 Task: Find the cross product of the vectors {1, 0, 0} and {0, 1, 0} in 3D space.
Action: Mouse moved to (1059, 68)
Screenshot: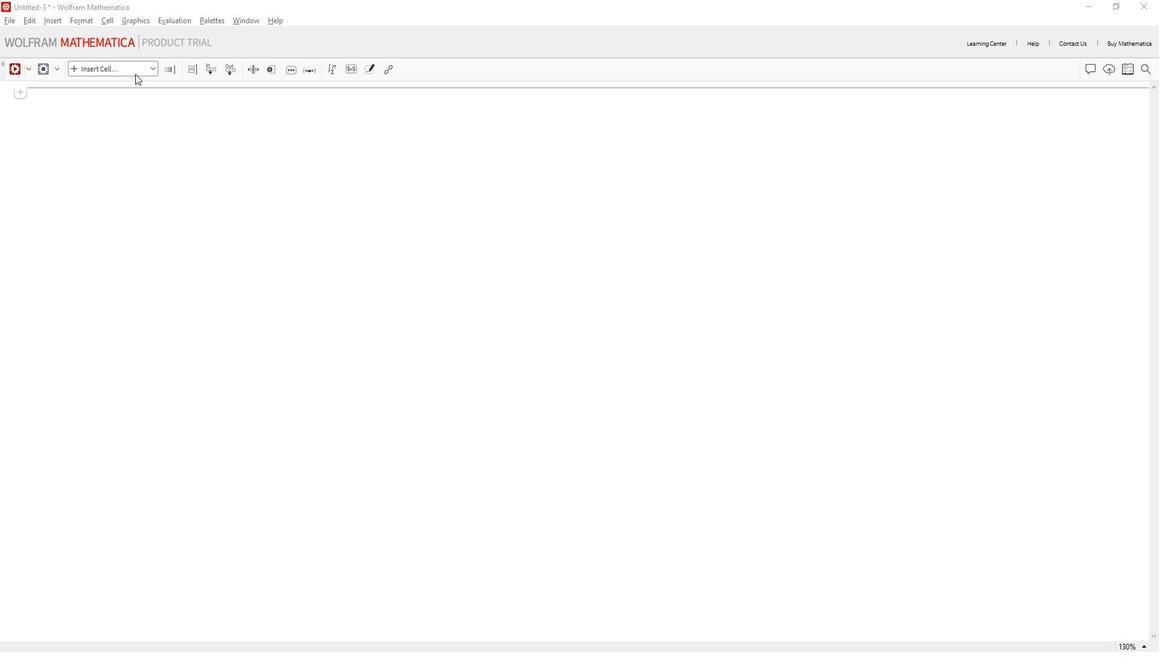 
Action: Mouse pressed left at (1059, 68)
Screenshot: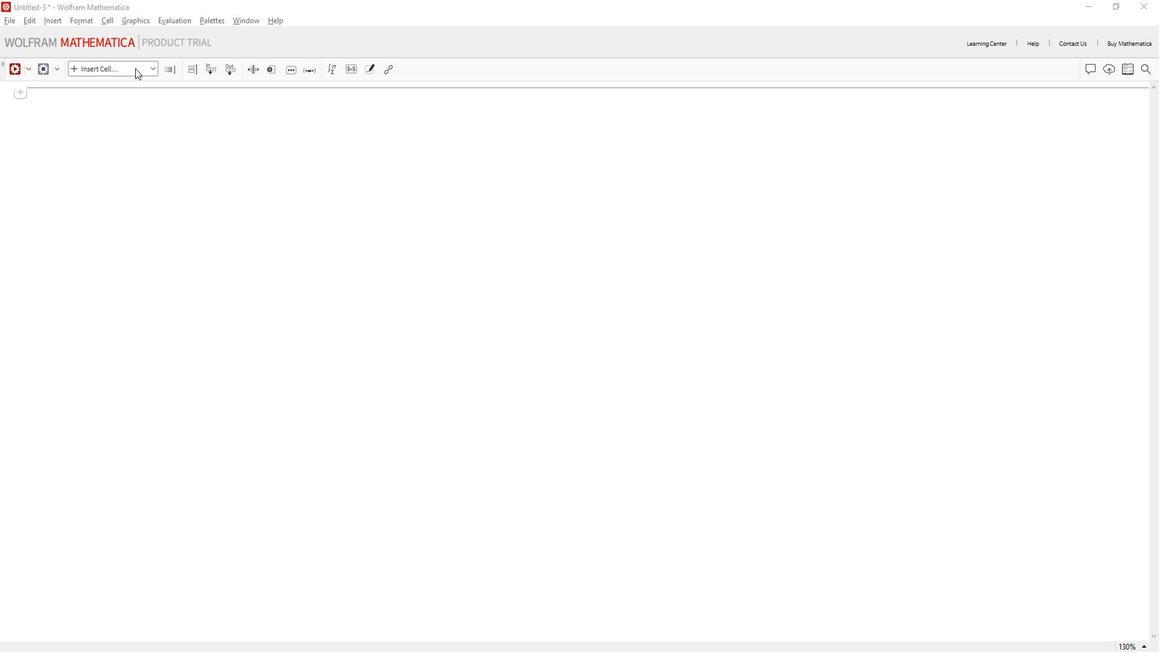 
Action: Mouse moved to (1044, 88)
Screenshot: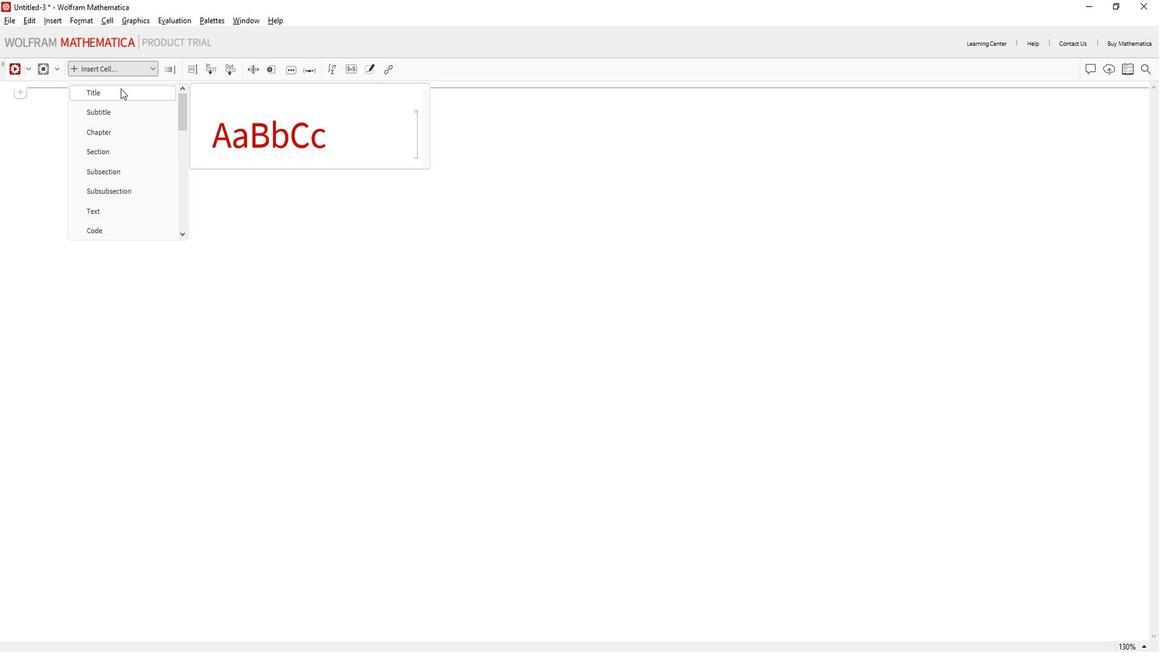 
Action: Mouse pressed left at (1044, 88)
Screenshot: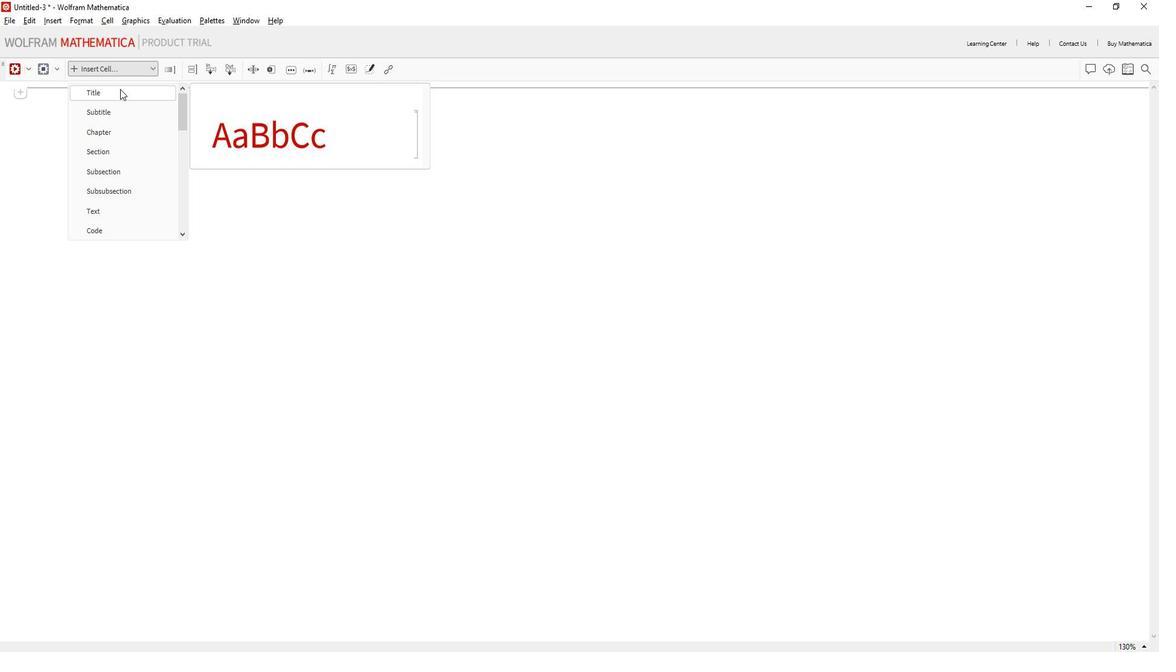 
Action: Key pressed <Key.shift>Fine<Key.space><Key.backspace><Key.backspace>d<Key.space>the<Key.space>cross<Key.space>product<Key.space>of<Key.space>the<Key.space>vectors<Key.shift_r>{1,<Key.space>0,<Key.space>0<Key.shift_r>}<Key.space>and<Key.shift_r>{0,<Key.space>1,<Key.space>0<Key.shift_r>}
Screenshot: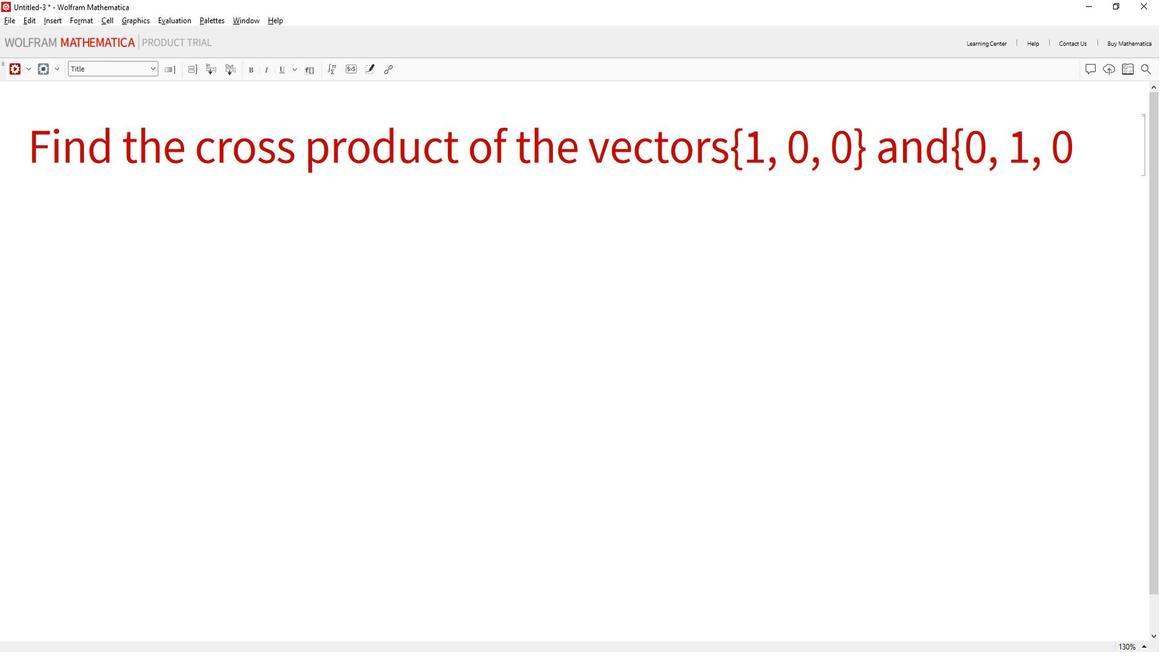 
Action: Mouse moved to (1032, 217)
Screenshot: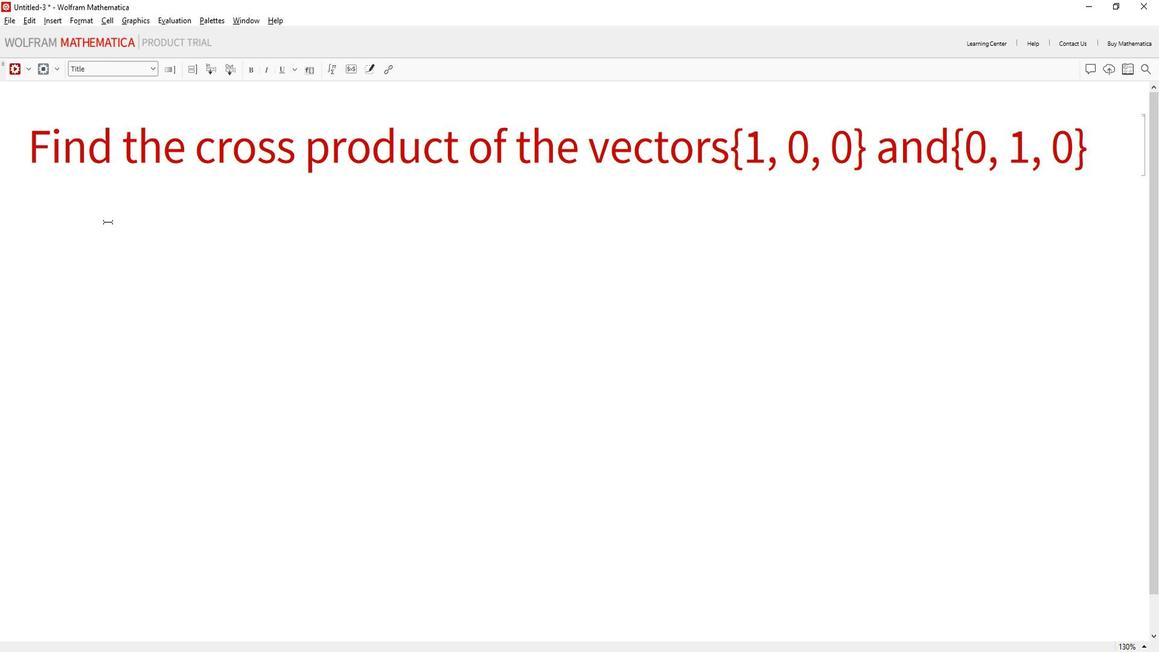
Action: Mouse pressed left at (1032, 217)
Screenshot: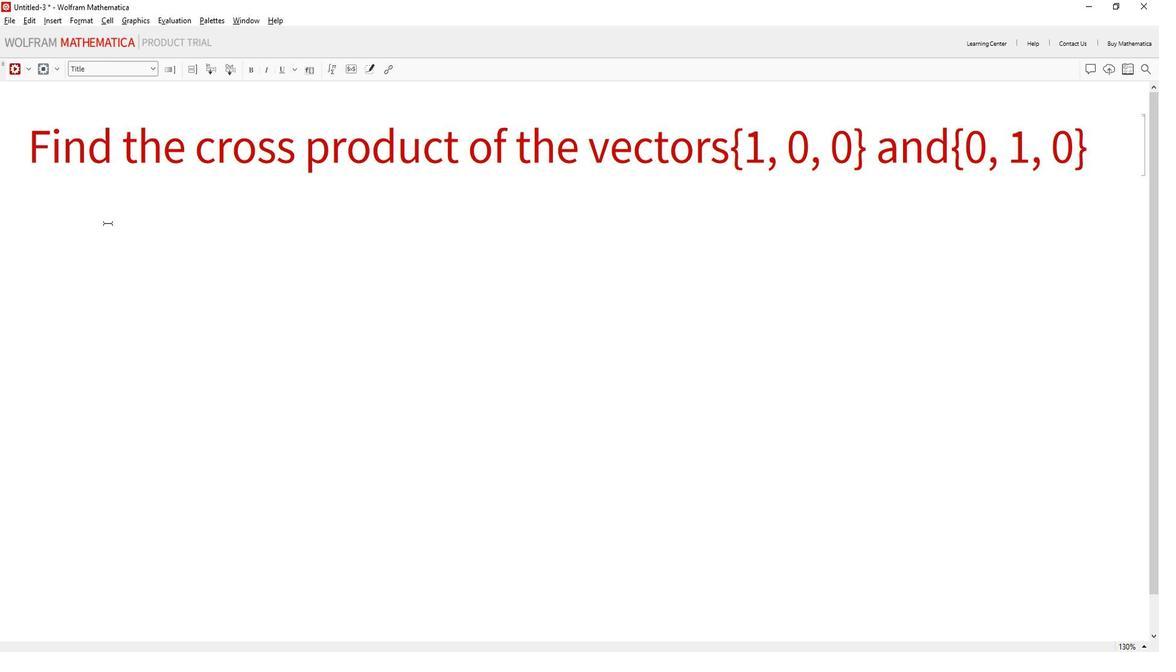 
Action: Mouse moved to (1037, 73)
Screenshot: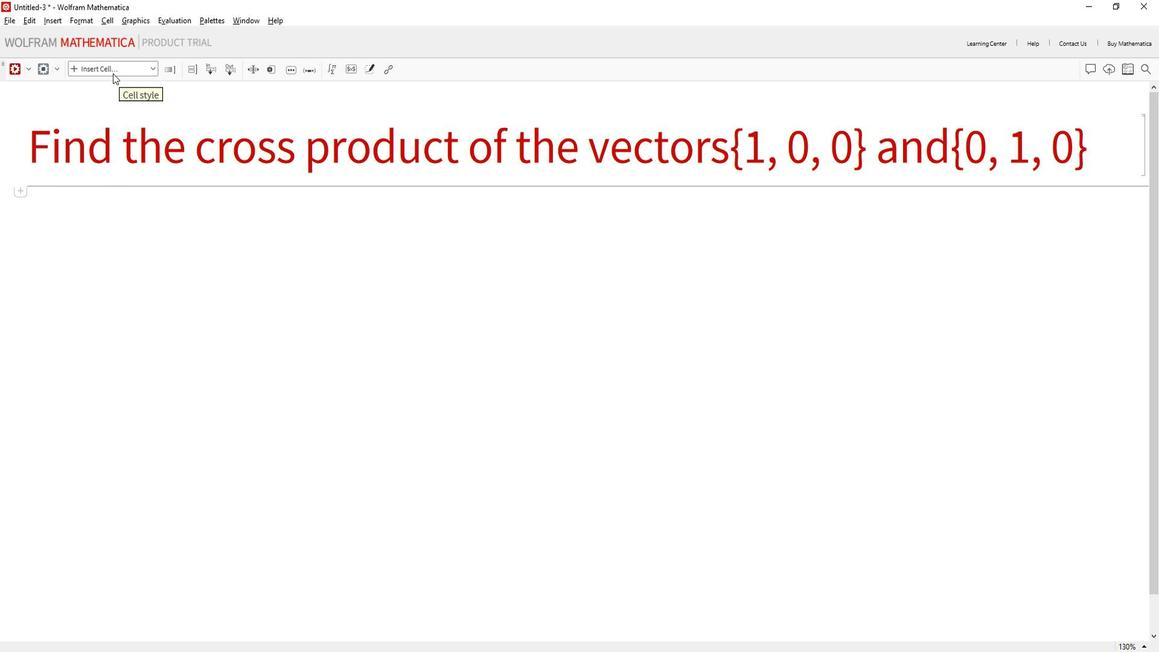
Action: Mouse pressed left at (1037, 73)
Screenshot: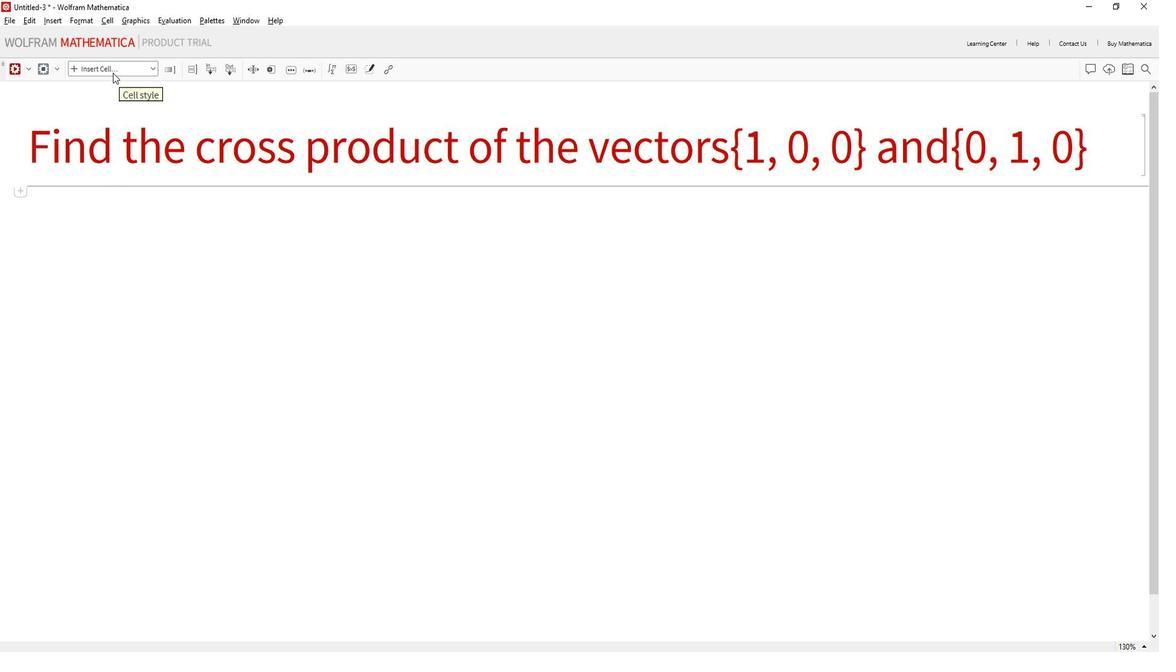 
Action: Mouse moved to (1022, 224)
Screenshot: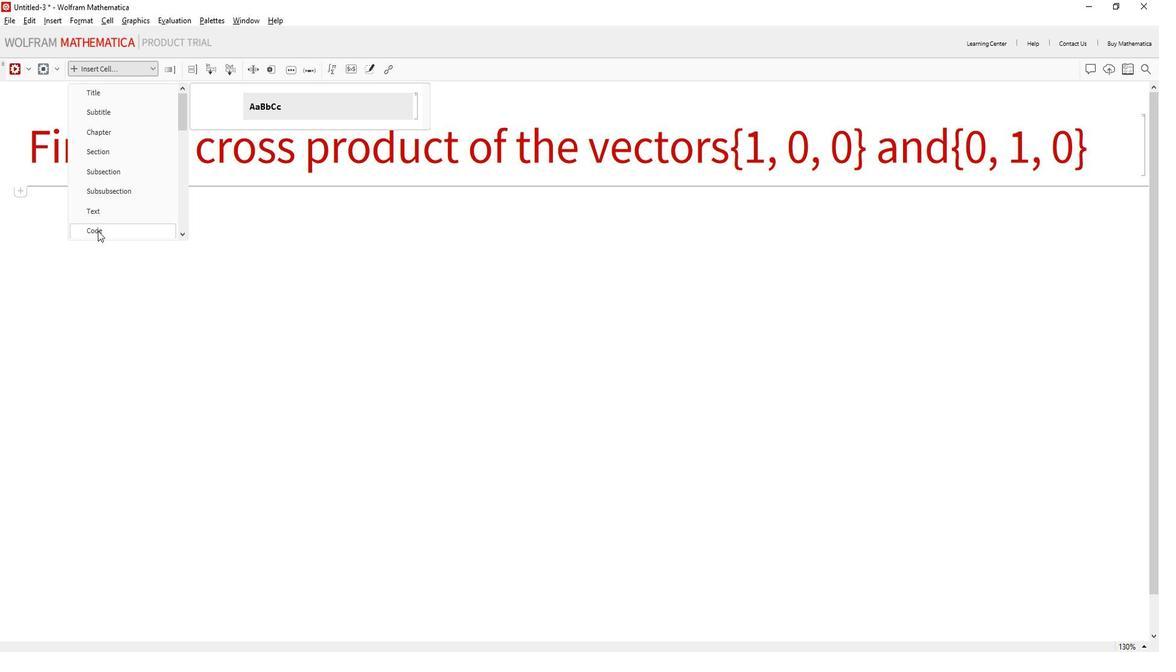 
Action: Mouse pressed left at (1022, 224)
Screenshot: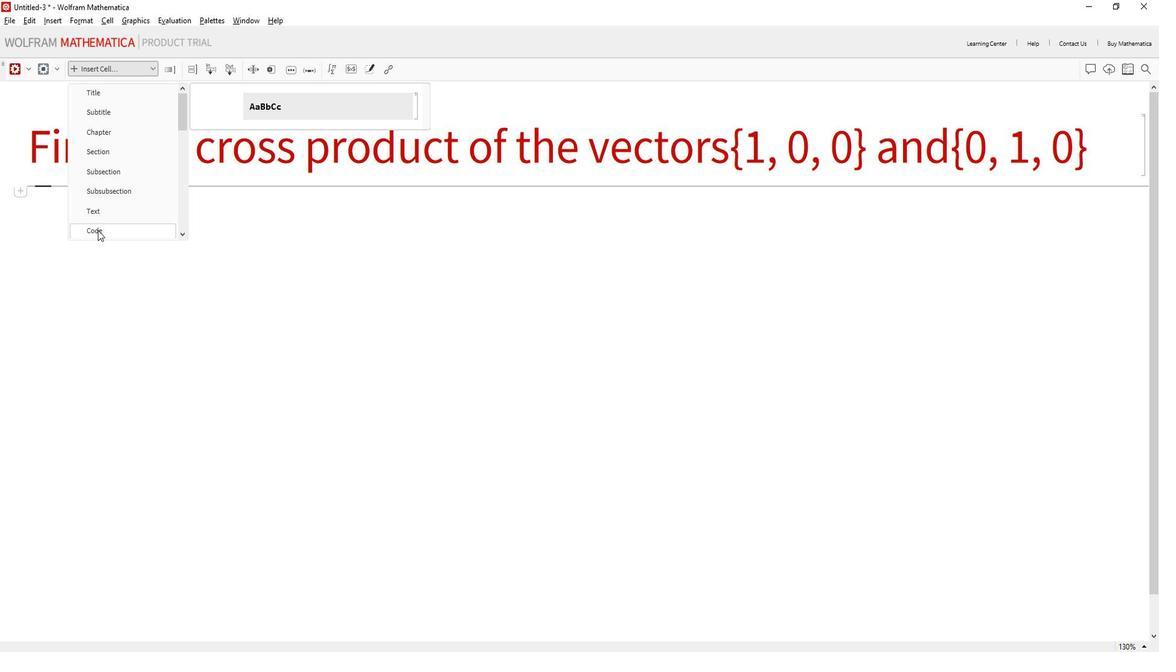 
Action: Mouse moved to (855, 288)
Screenshot: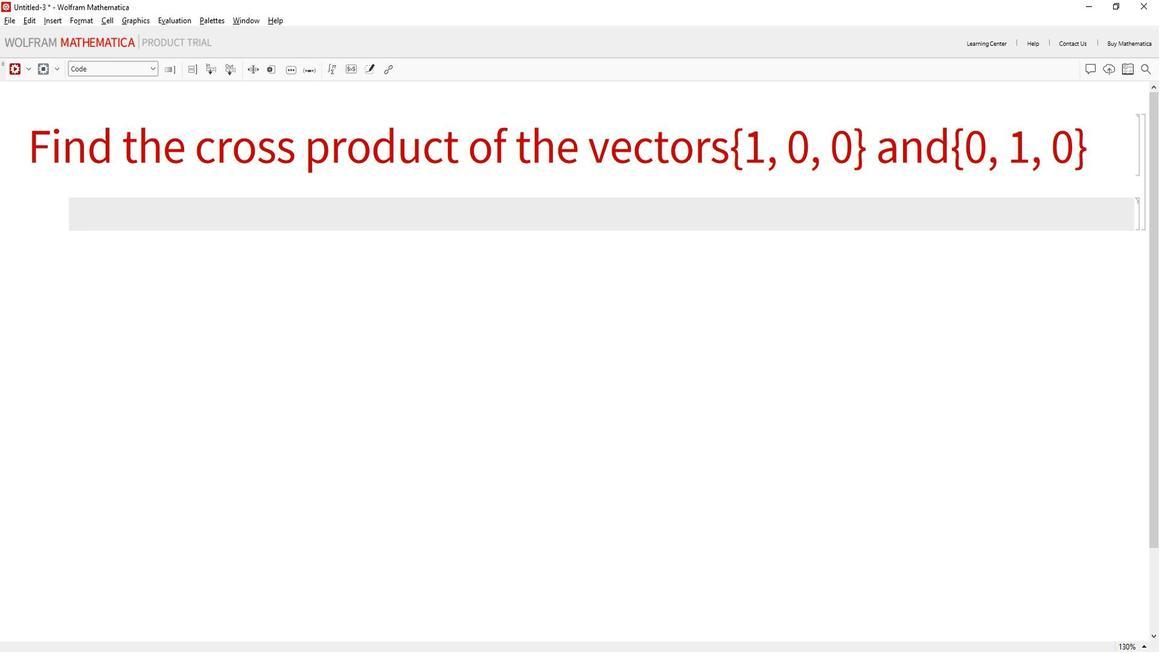 
Action: Mouse pressed left at (855, 288)
Screenshot: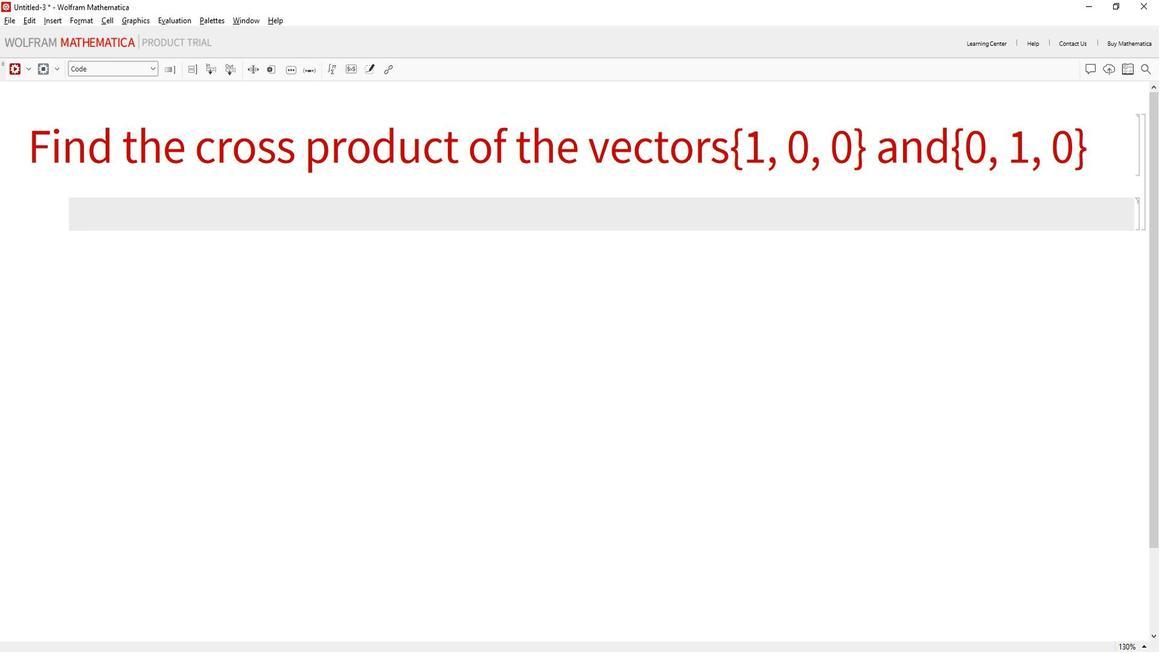 
Action: Mouse moved to (1105, 214)
Screenshot: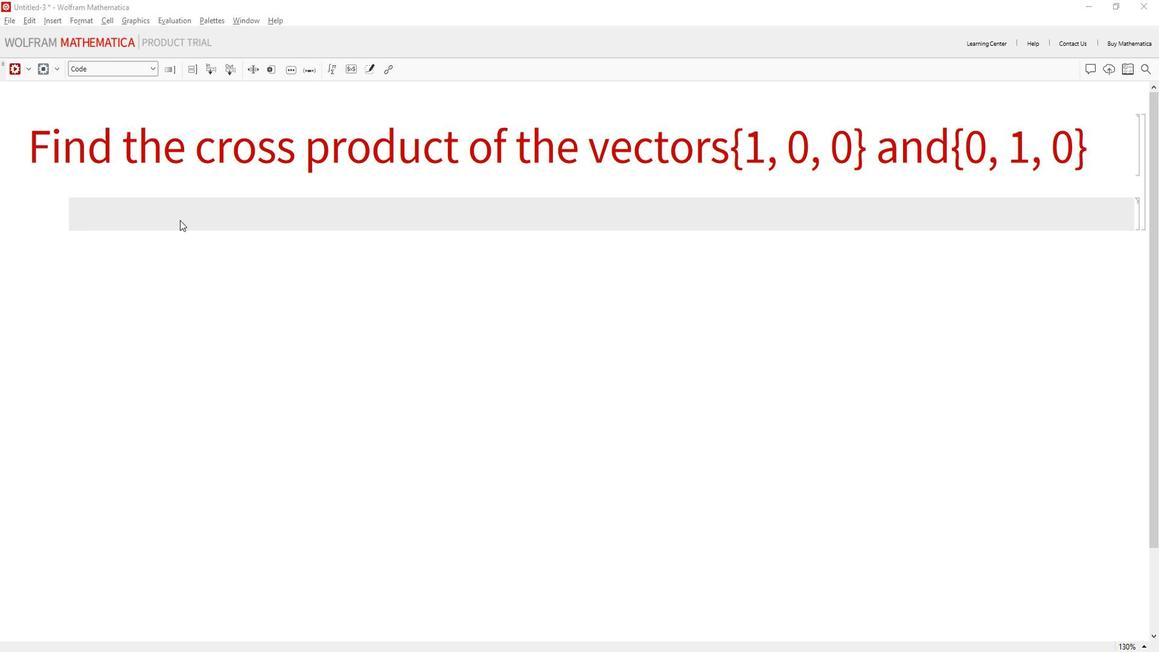 
Action: Mouse pressed left at (1105, 214)
Screenshot: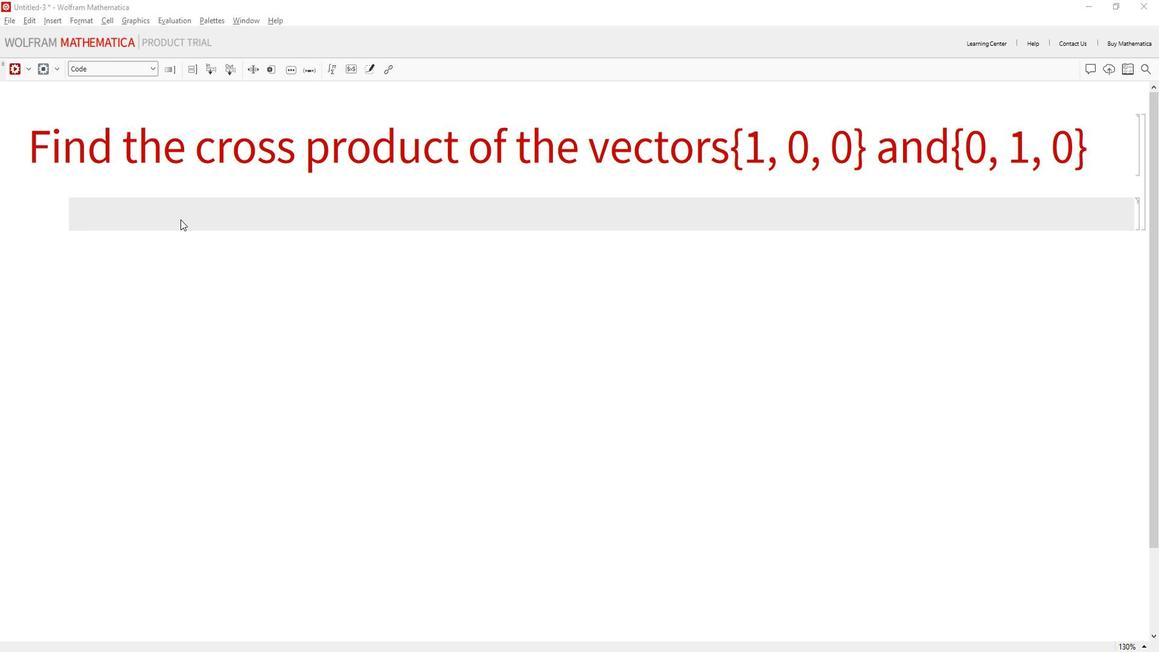 
Action: Key pressed <Key.shift_r><Key.shift_r><Key.shift_r><Key.shift_r><Key.shift_r><Key.shift_r><Key.shift_r><Key.shift_r>(*<Key.shift>Define<Key.space>the<Key.space>vectors<Key.right><Key.right>vector1<Key.enter><Key.space>=<Key.space><Key.shift_r>{1,<Key.space>0,<Key.space>0<Key.right><Key.enter><Key.enter>vector2<Key.enter><Key.space>=<Key.space><Key.shift_r>{0,<Key.space>1,<Key.space>0<Key.right><Key.enter><Key.enter><Key.shift_r>(*<Key.shift>Calculate<Key.space>the<Key.space>cross<Key.right><Key.right><Key.enter><Key.left><Key.left><Key.left><Key.space>product<Key.right><Key.right><Key.enter>cross<Key.shift>Product<Key.enter><Key.space>=<Key.space><Key.shift>Cross[vector1<Key.enter>,<Key.space>vector2<Key.enter><Key.right><Key.enter><Key.enter><Key.shift_r><Key.shift_r><Key.shift_r><Key.shift_r>(*<Key.shift><Key.shift><Key.shift><Key.shift><Key.shift><Key.shift><Key.shift><Key.shift><Key.shift><Key.shift><Key.shift><Key.shift><Key.shift><Key.shift><Key.shift><Key.shift><Key.shift><Key.shift><Key.shift><Key.shift><Key.shift><Key.shift><Key.shift><Key.shift><Key.shift><Key.shift>Display<Key.space>the<Key.space>result<Key.right><Key.right><Key.enter><Key.shift>Print<Key.enter>[<Key.shift_r>"<Key.shift>The<Key.space>cross<Key.space>product<Key.space>of<Key.space><Key.shift_r><Key.shift_r><Key.shift_r><Key.shift_r><Key.shift_r><Key.shift_r><Key.shift_r><Key.shift_r><Key.shift_r><Key.shift_r>{1,<Key.space>0,<Key.space>0<Key.shift_r>}<Key.space>and<Key.space><Key.shift_r><Key.shift_r><Key.shift_r><Key.shift_r><Key.shift_r><Key.shift_r><Key.shift_r><Key.shift_r><Key.shift_r><Key.shift_r><Key.shift_r><Key.shift_r><Key.shift_r><Key.shift_r><Key.shift_r>{0,<Key.space>1,<Key.space>0<Key.shift_r>}<Key.space>is<Key.shift_r><Key.shift_r><Key.shift_r><Key.shift_r>:<Key.space><Key.right>,<Key.space>cross<Key.shift>Product<Key.enter>
Screenshot: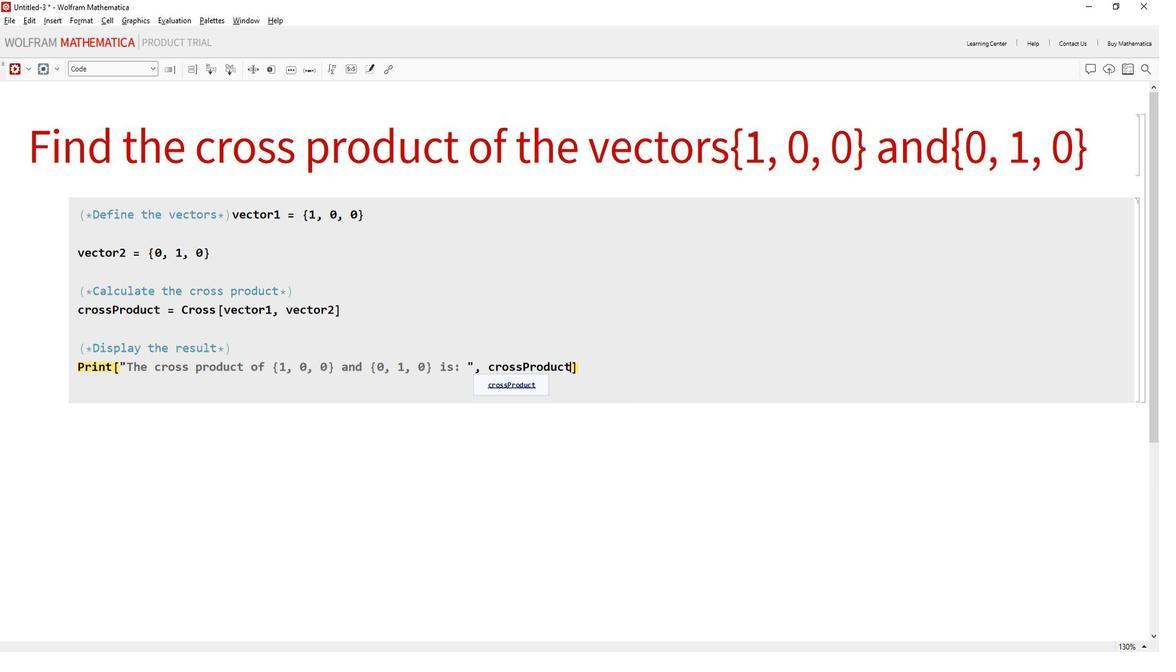 
Action: Mouse moved to (1149, 242)
Screenshot: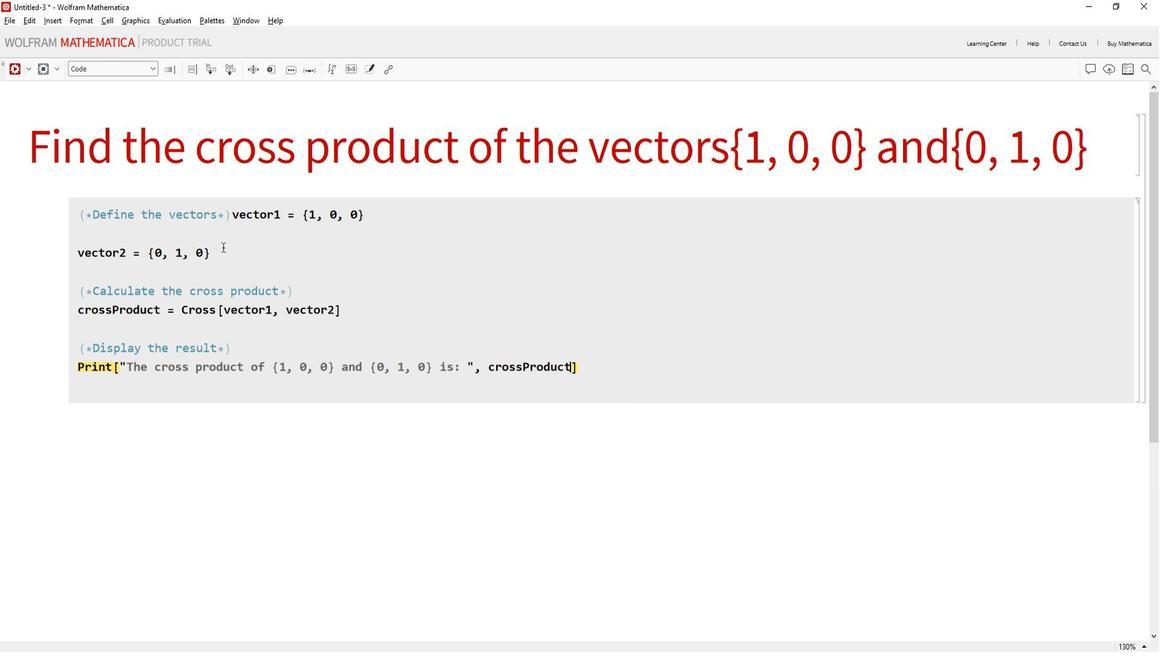 
Action: Mouse pressed left at (1149, 242)
Screenshot: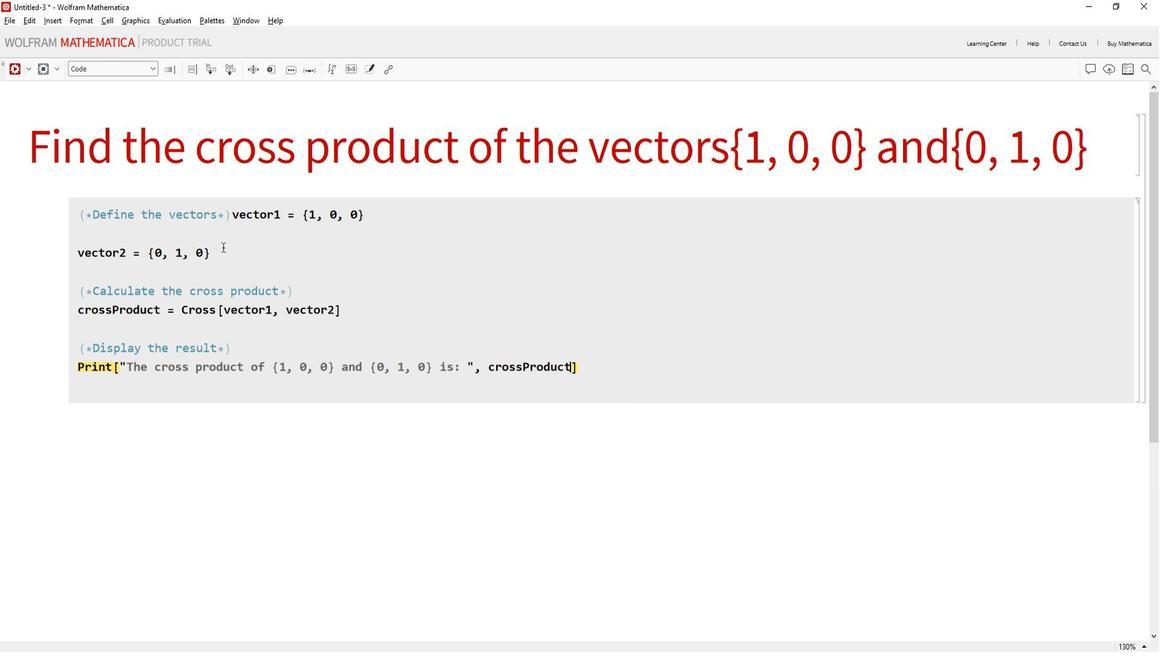 
Action: Mouse moved to (937, 71)
Screenshot: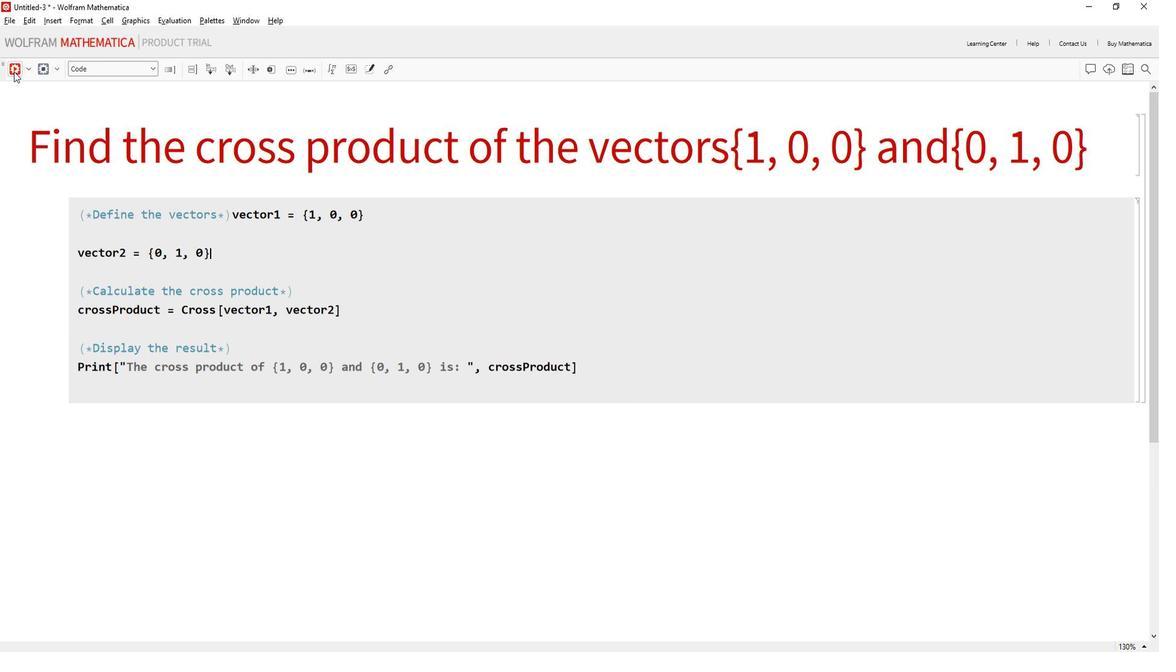 
Action: Mouse pressed left at (937, 71)
Screenshot: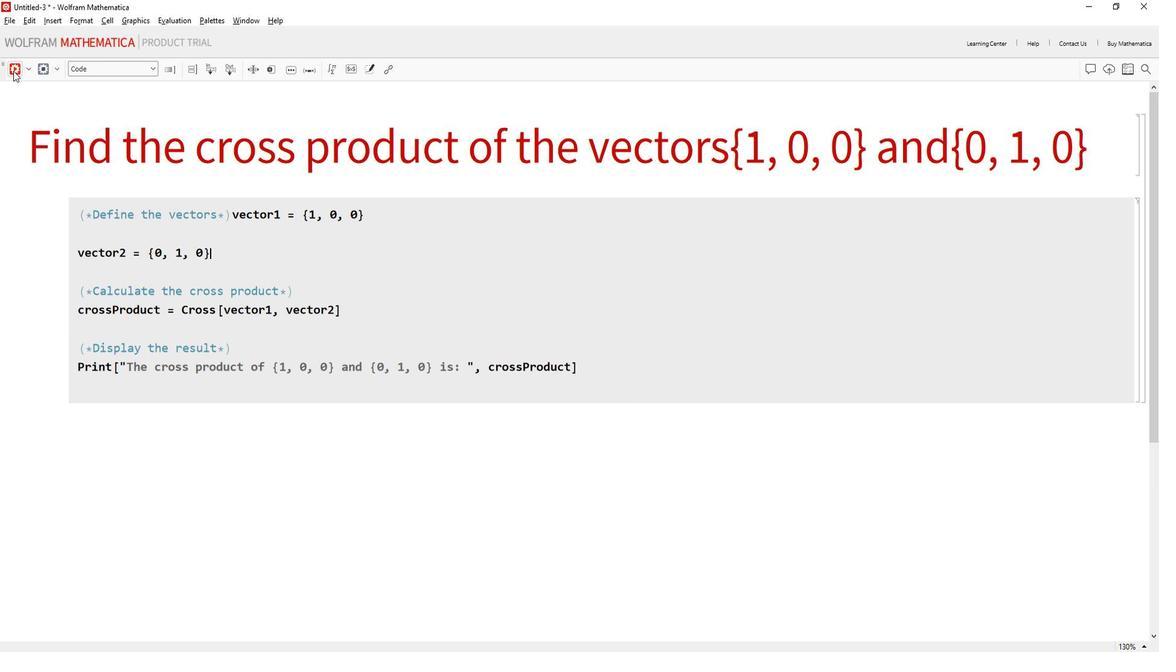 
Action: Mouse moved to (1140, 411)
Screenshot: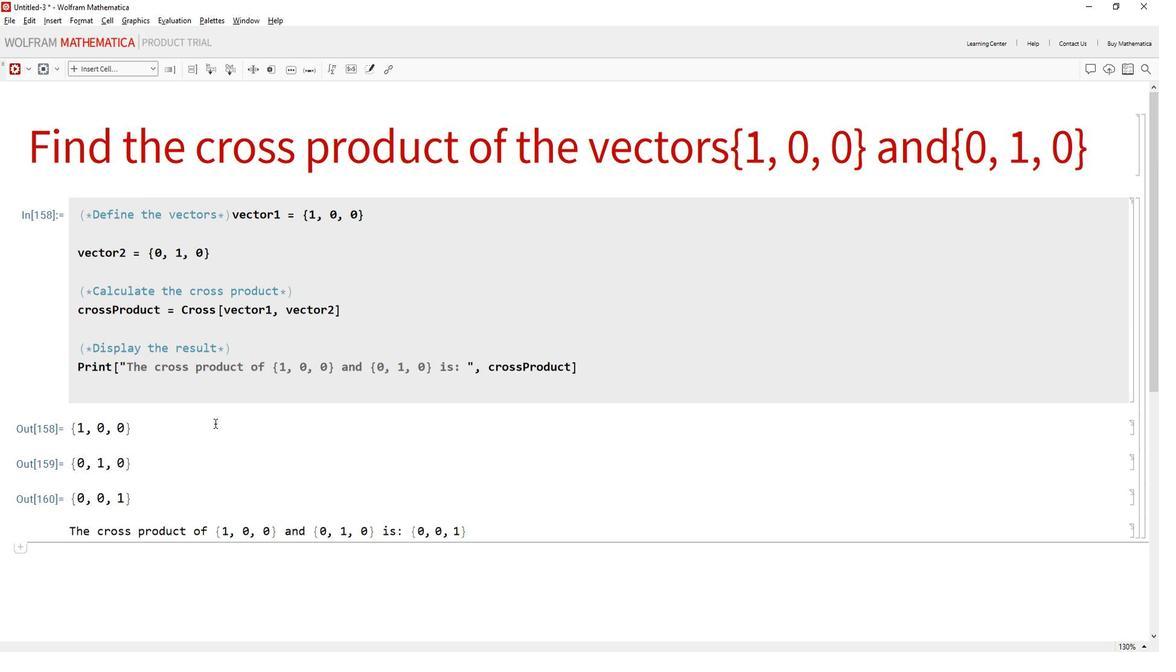 
